 Task: Select Convenience. Add to cart, from Roadrunner for 2696 Buckhannan Avenue, Syracuse, New York 13202, Cell Number 315-426-1559, following items : Friskies Cat Food_x000D_
 - 1, Toilet Paper (Brand and Size May Vary)  - 1
Action: Mouse moved to (255, 91)
Screenshot: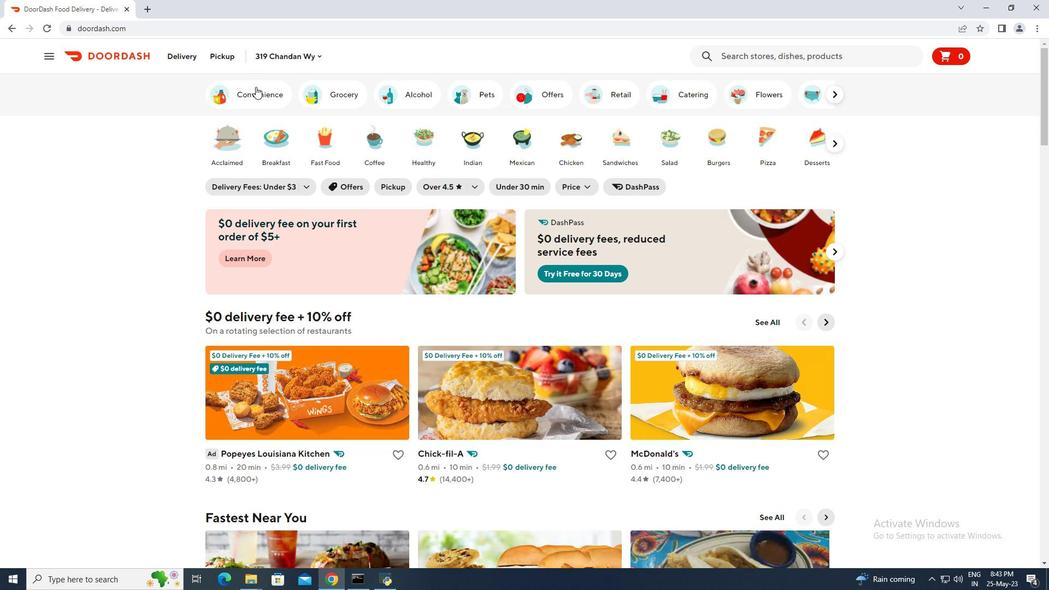 
Action: Mouse pressed left at (255, 91)
Screenshot: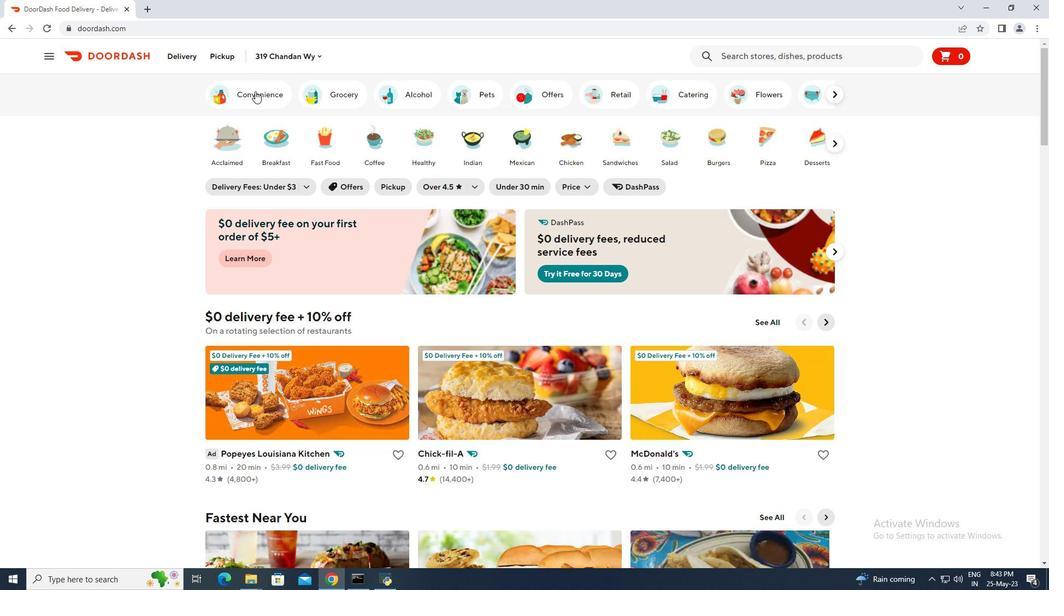 
Action: Mouse moved to (397, 330)
Screenshot: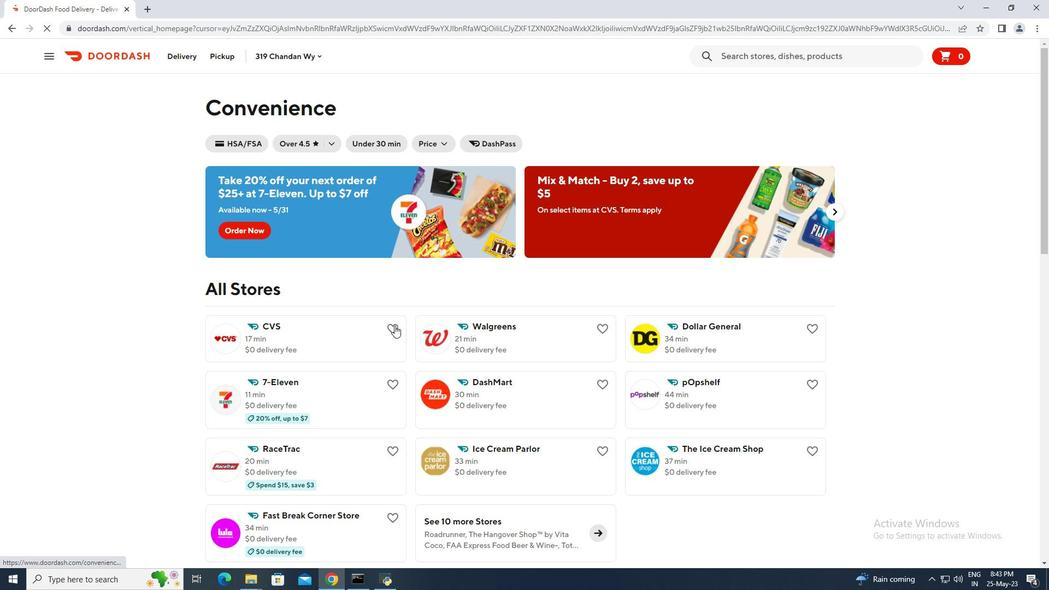 
Action: Mouse scrolled (397, 329) with delta (0, 0)
Screenshot: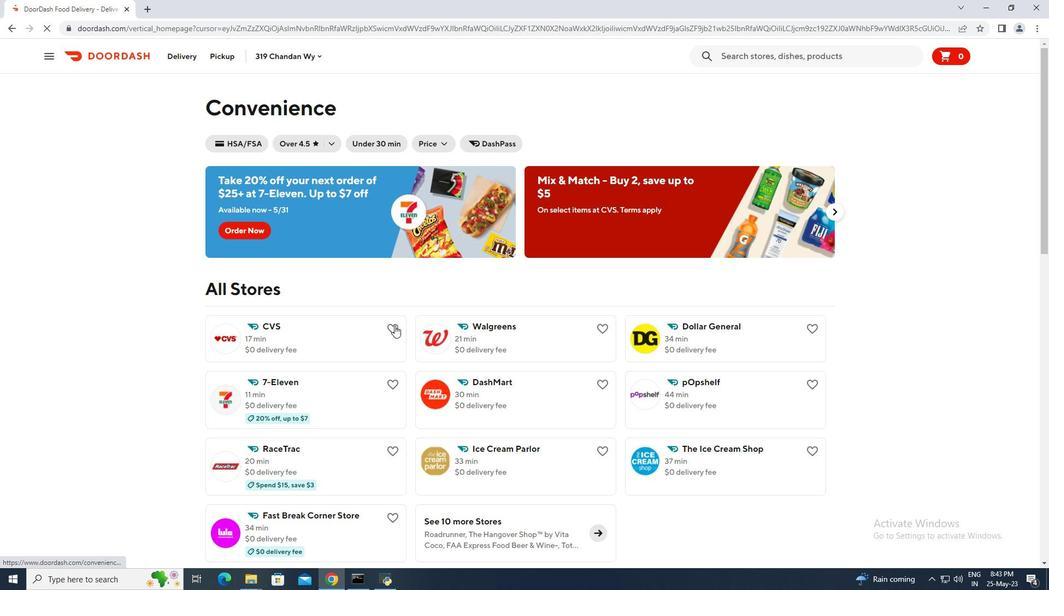 
Action: Mouse scrolled (397, 329) with delta (0, 0)
Screenshot: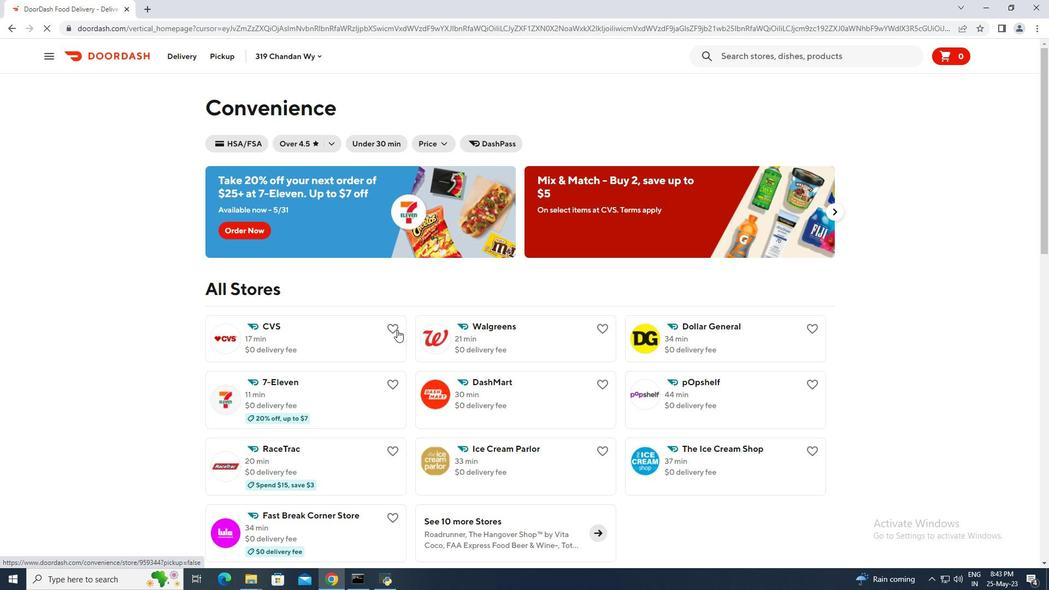 
Action: Mouse moved to (460, 419)
Screenshot: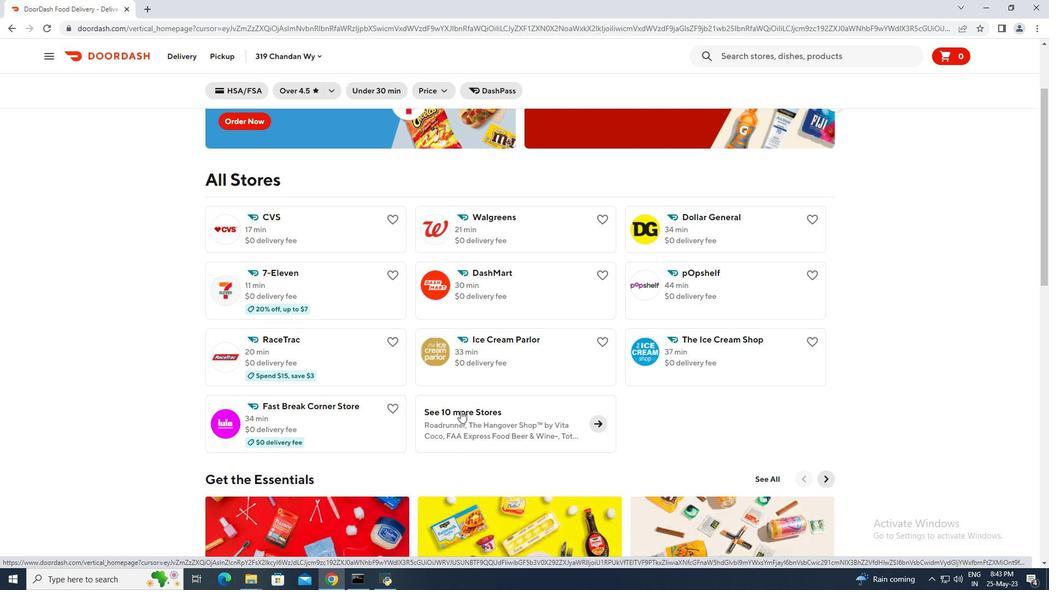 
Action: Mouse pressed left at (460, 419)
Screenshot: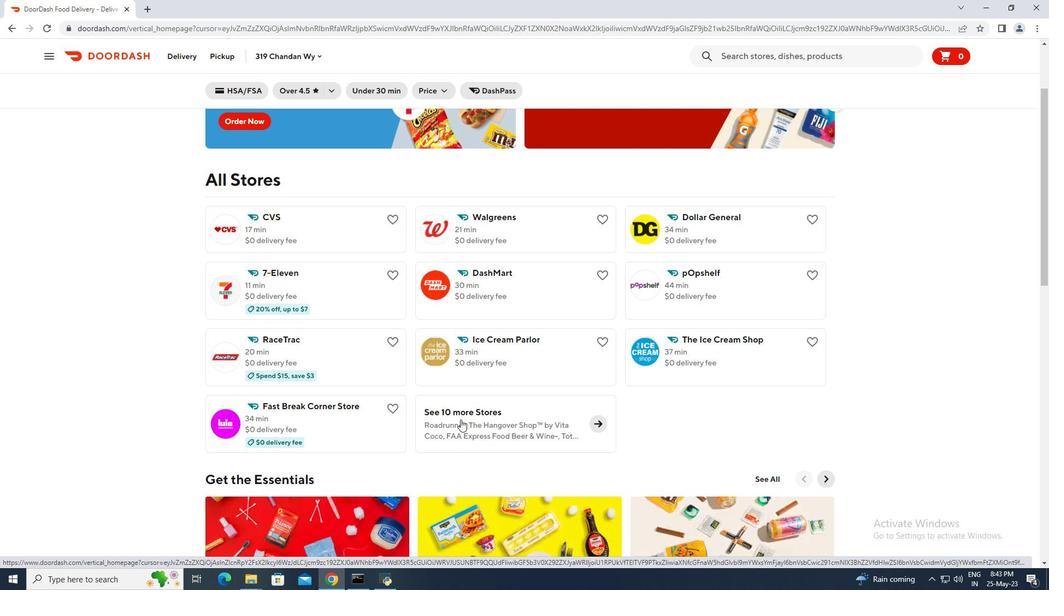
Action: Mouse moved to (474, 347)
Screenshot: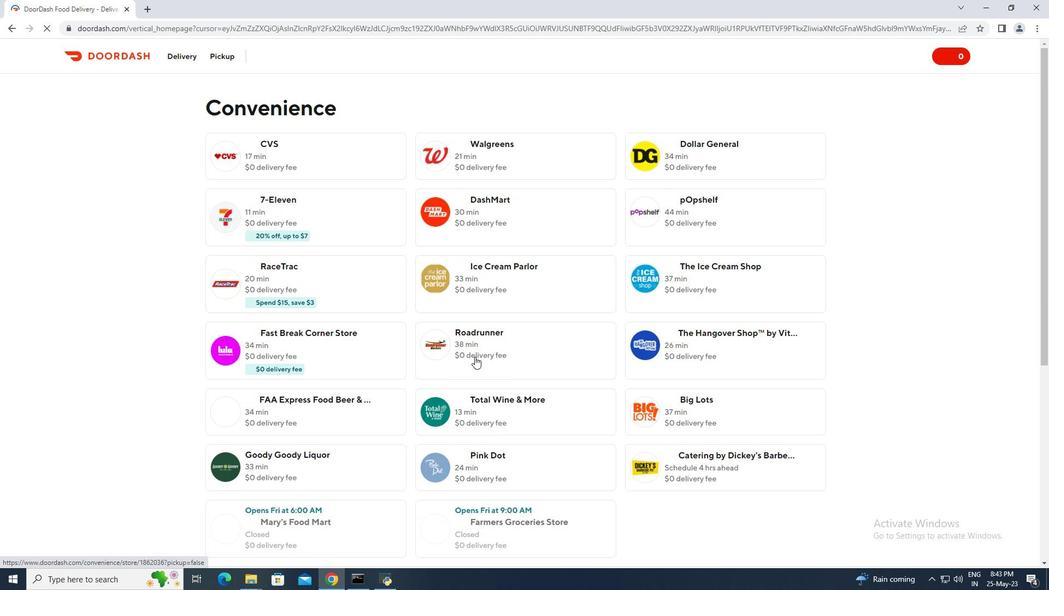
Action: Mouse pressed left at (474, 347)
Screenshot: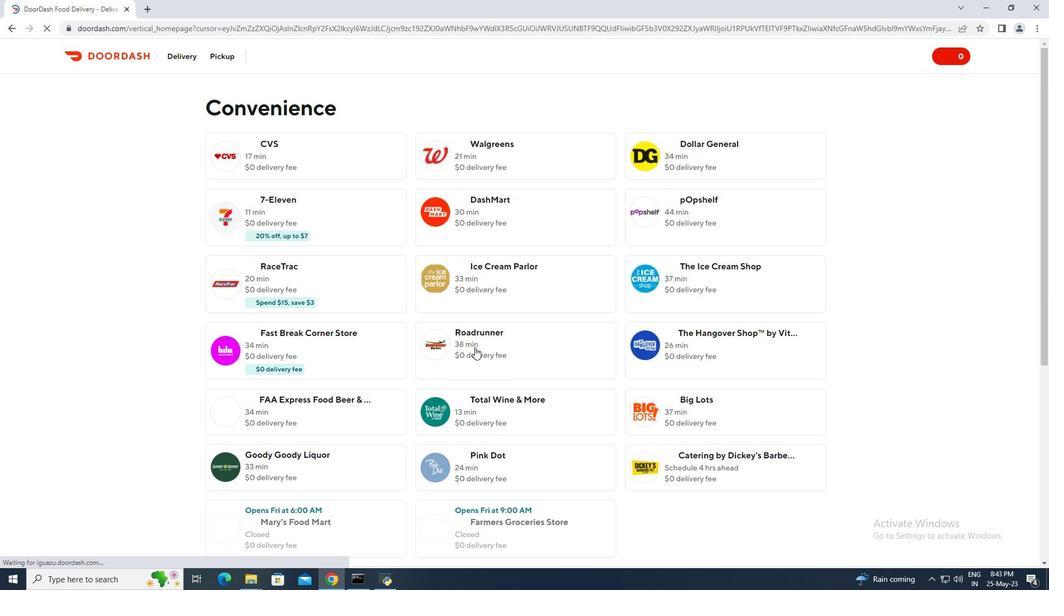 
Action: Mouse moved to (225, 54)
Screenshot: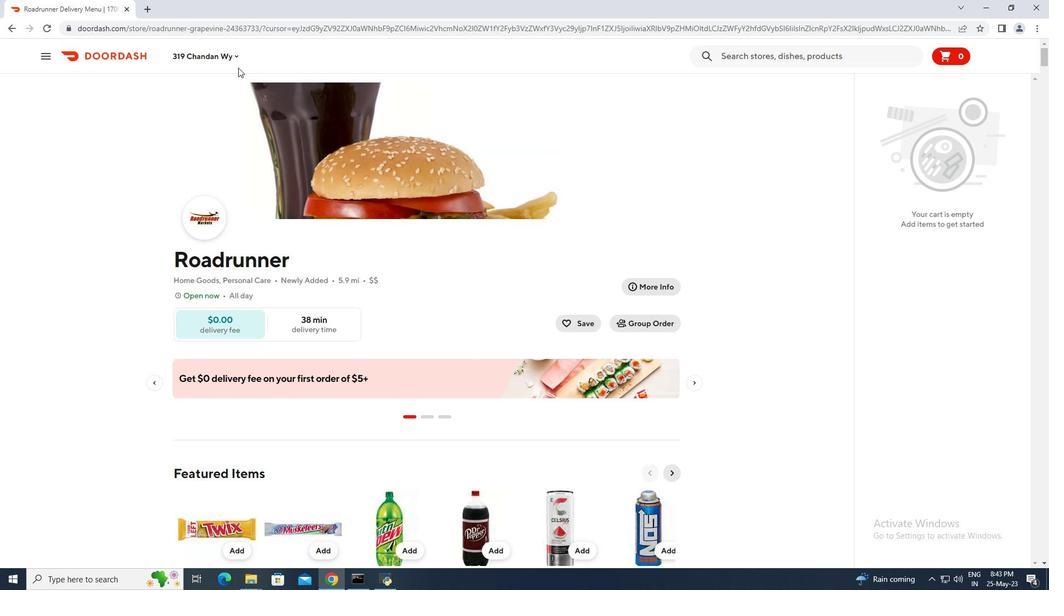 
Action: Mouse pressed left at (225, 54)
Screenshot: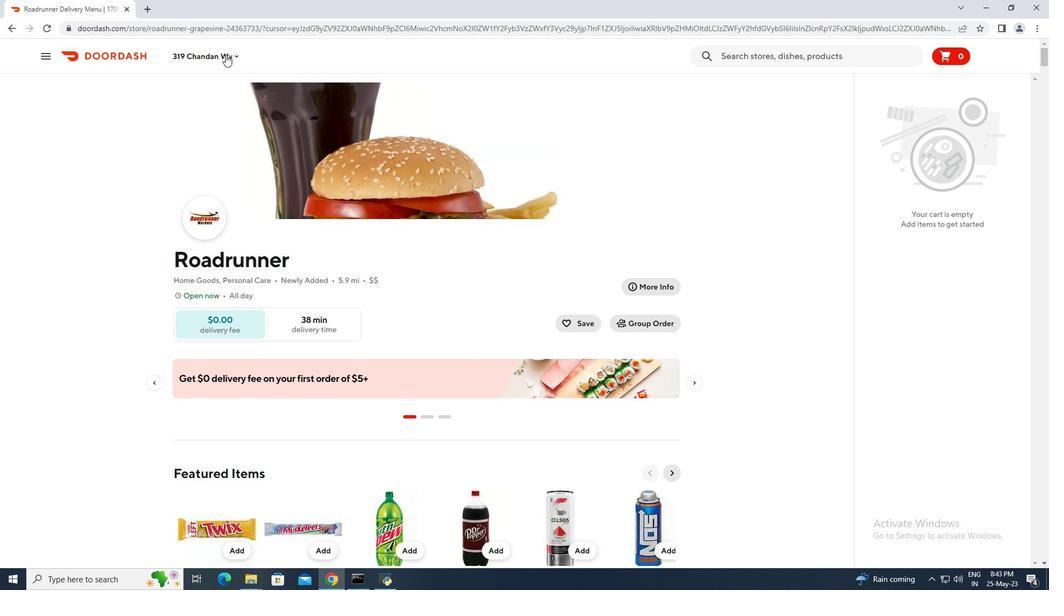 
Action: Mouse moved to (238, 97)
Screenshot: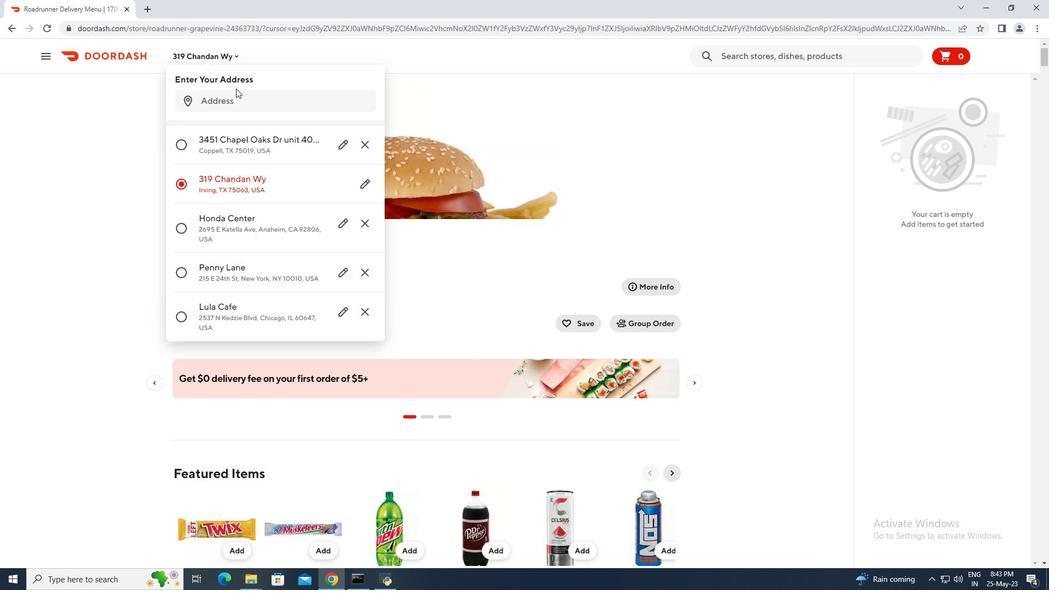
Action: Mouse pressed left at (238, 97)
Screenshot: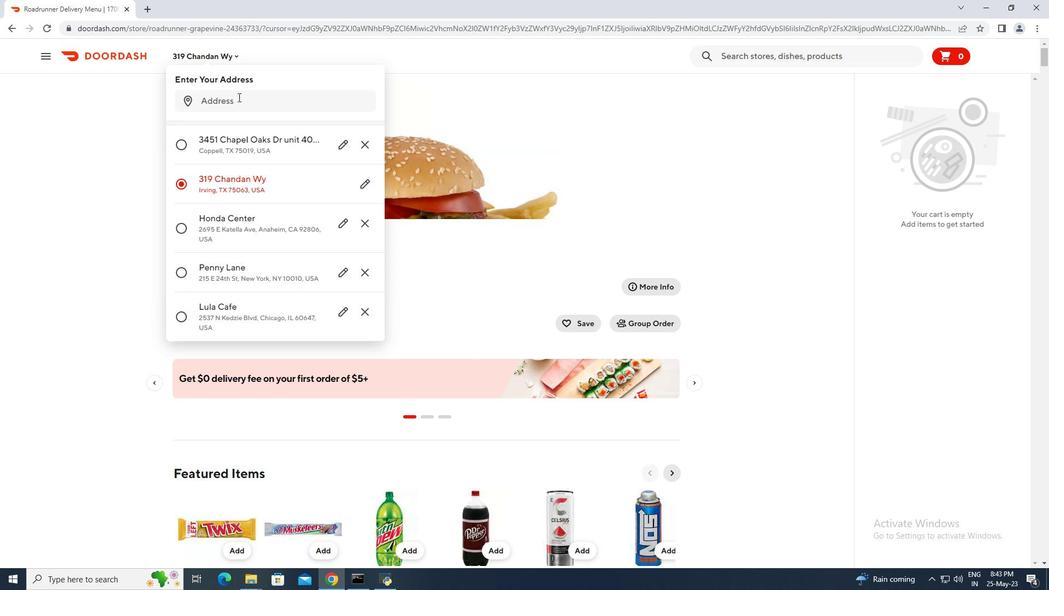 
Action: Mouse moved to (99, 3)
Screenshot: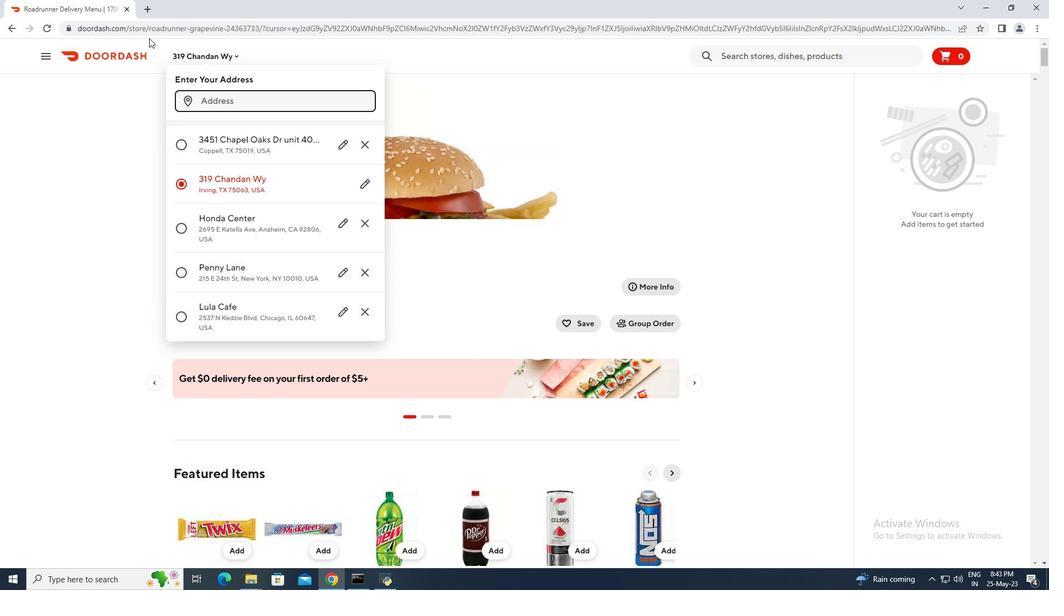 
Action: Key pressed 2696<Key.space>buckhannan<Key.space>avenue,<Key.space>syracuse,<Key.space>new<Key.space>york<Key.space>13202<Key.enter>
Screenshot: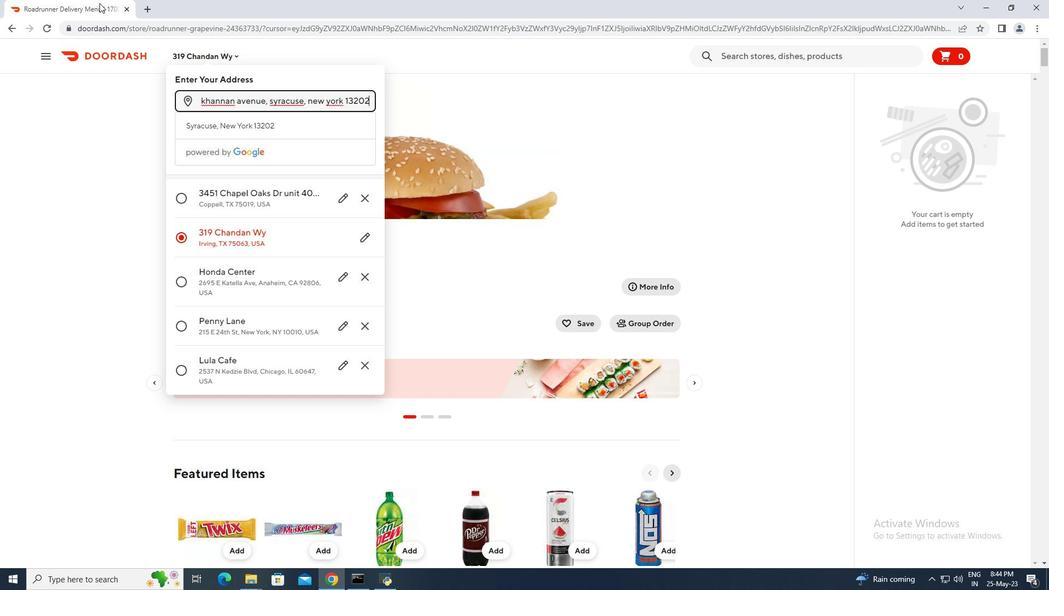
Action: Mouse moved to (327, 421)
Screenshot: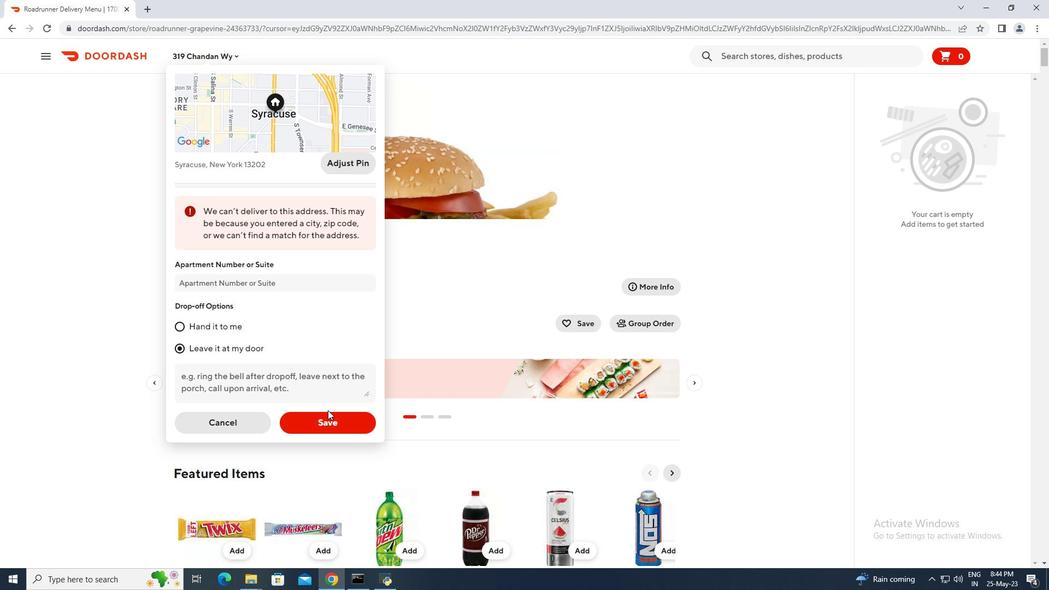 
Action: Mouse pressed left at (327, 421)
Screenshot: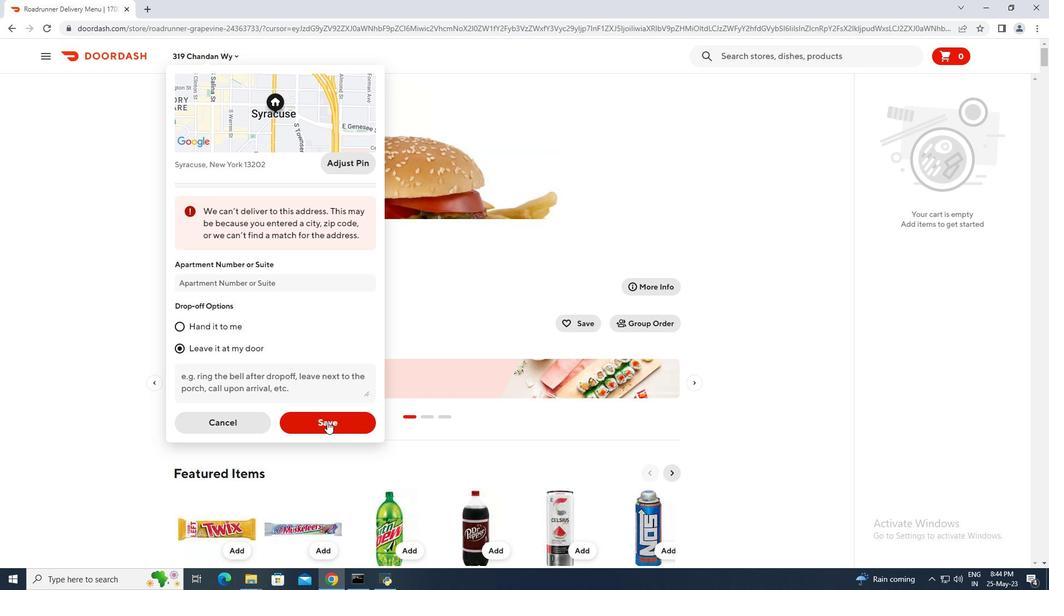
Action: Mouse moved to (386, 220)
Screenshot: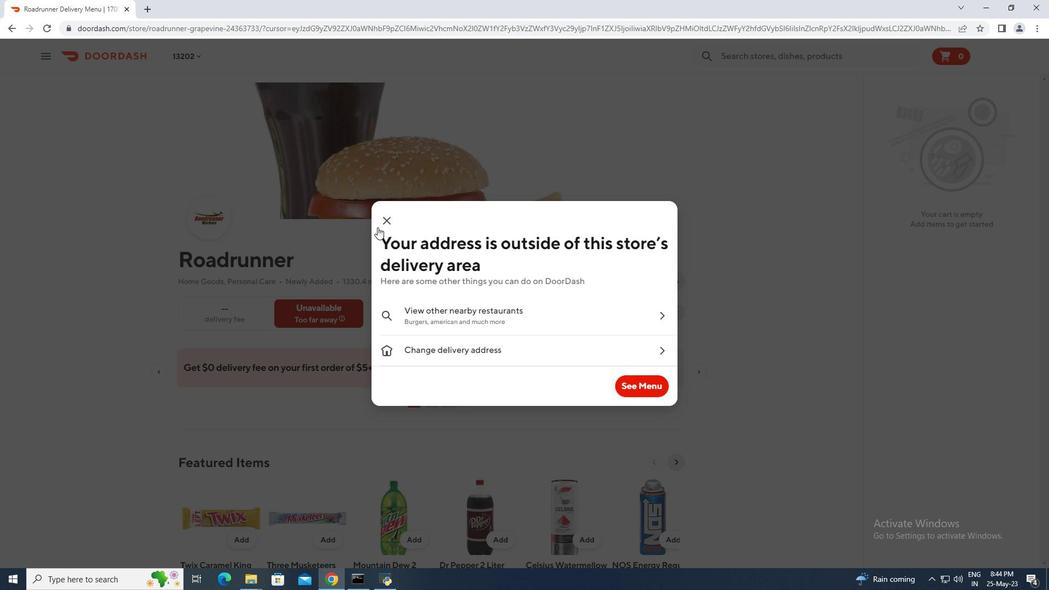 
Action: Mouse pressed left at (386, 220)
Screenshot: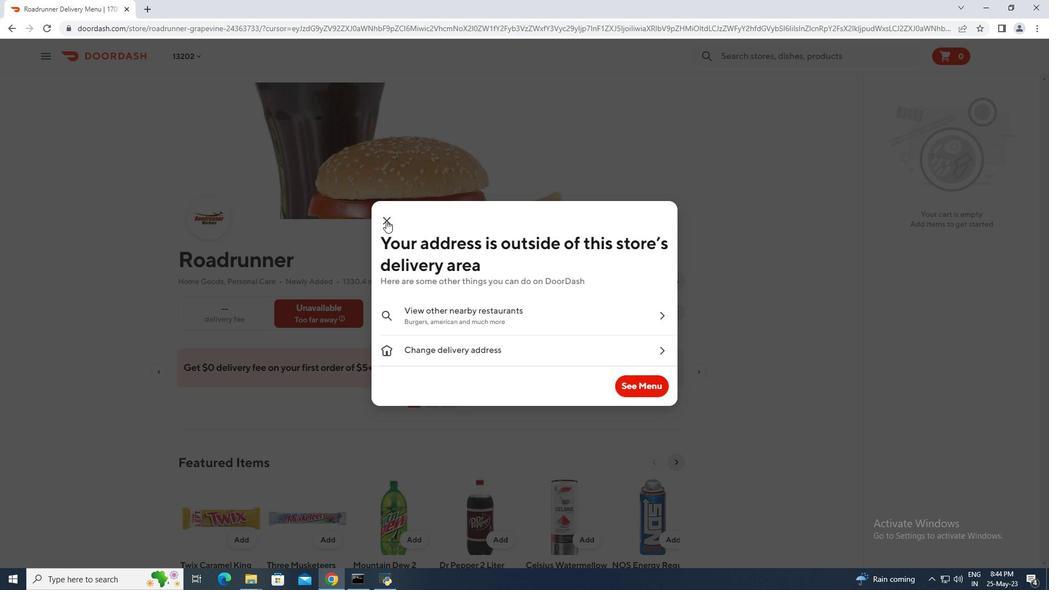 
Action: Mouse moved to (508, 349)
Screenshot: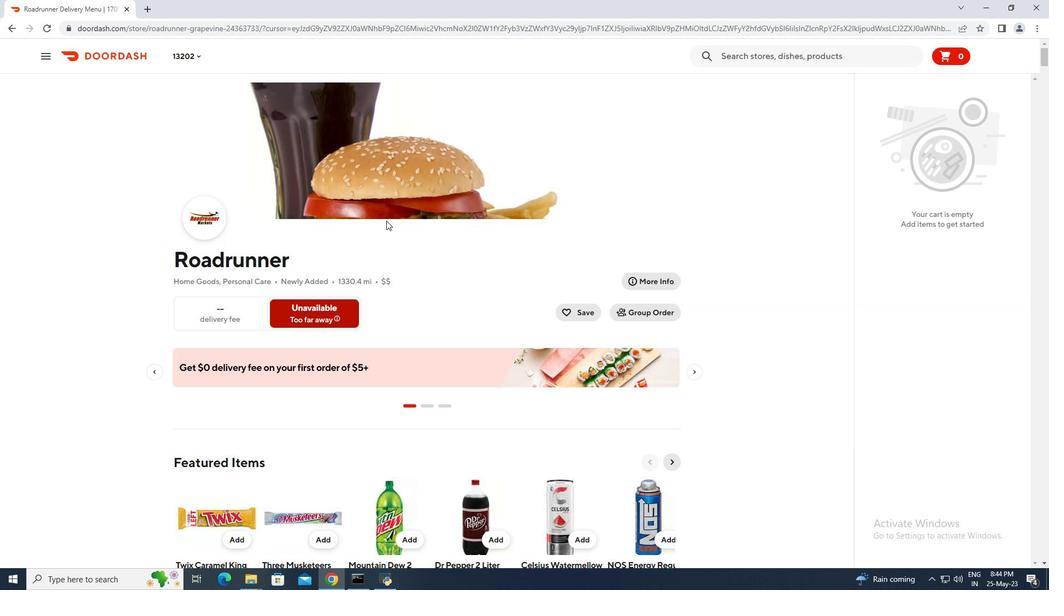 
Action: Mouse scrolled (508, 349) with delta (0, 0)
Screenshot: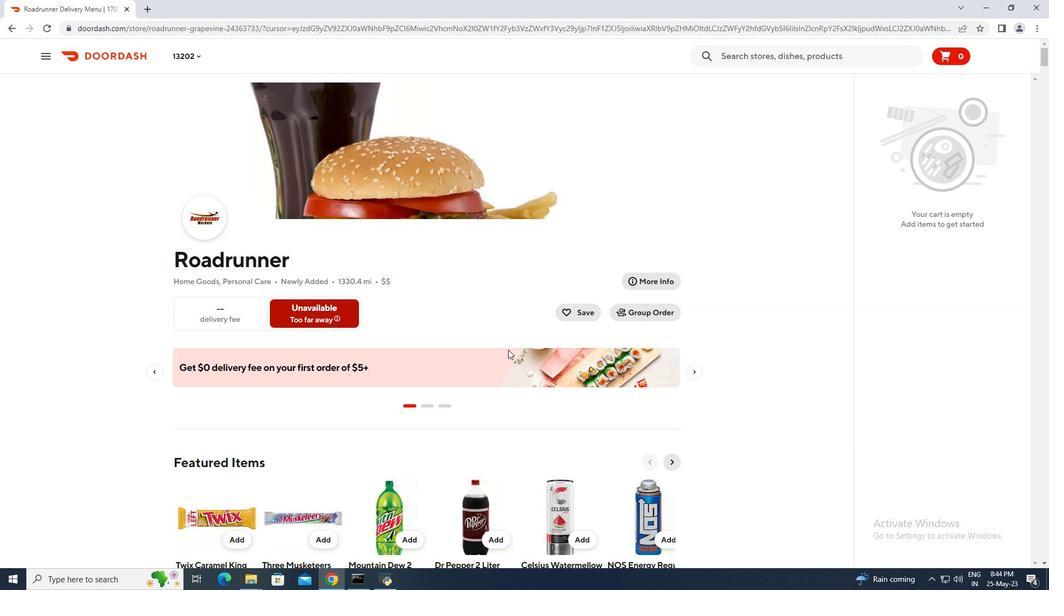 
Action: Mouse scrolled (508, 349) with delta (0, 0)
Screenshot: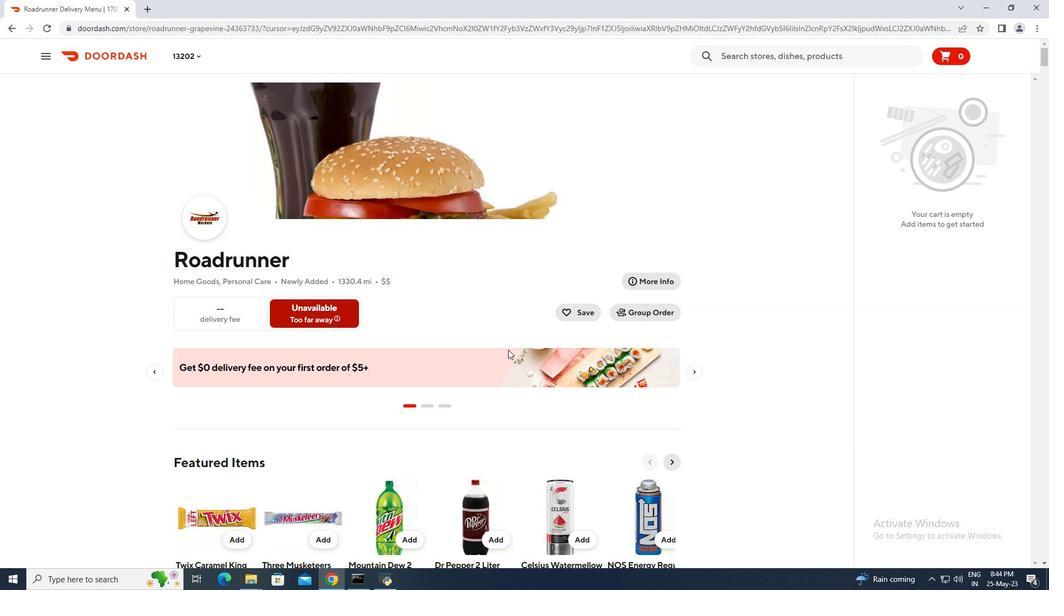 
Action: Mouse scrolled (508, 349) with delta (0, 0)
Screenshot: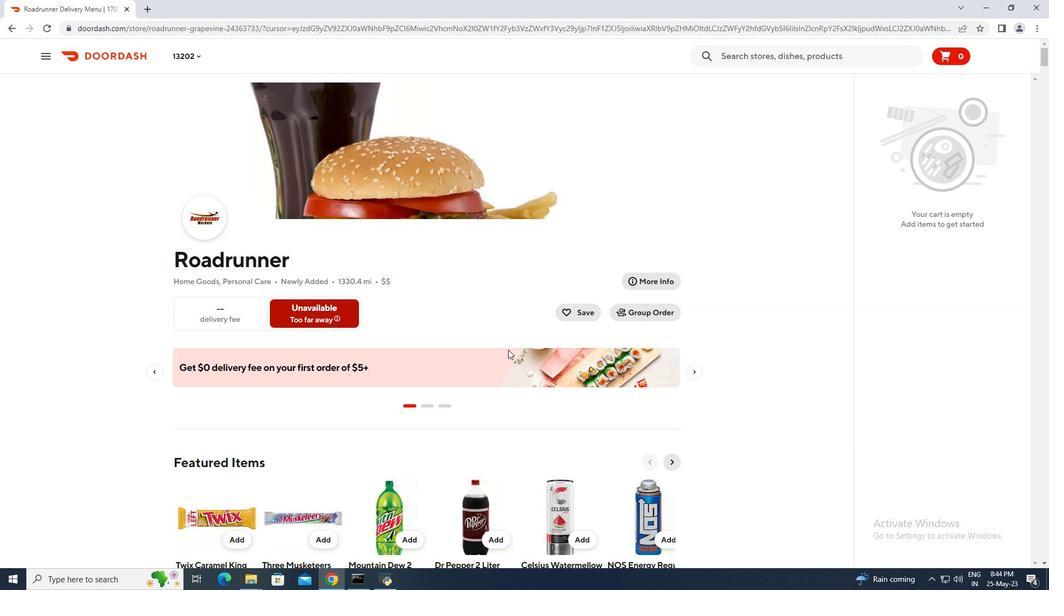 
Action: Mouse scrolled (508, 349) with delta (0, 0)
Screenshot: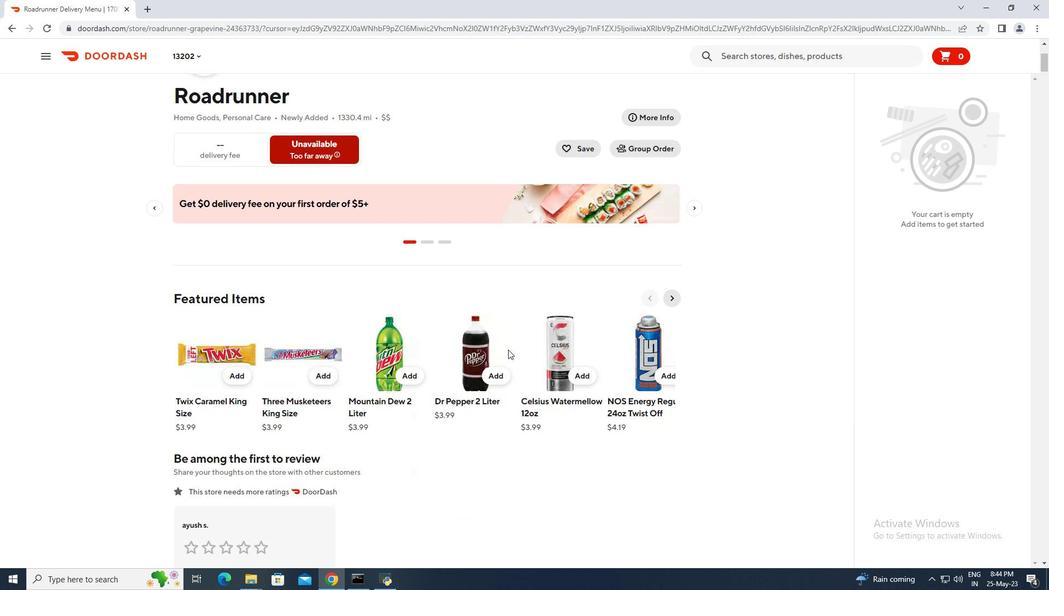 
Action: Mouse scrolled (508, 349) with delta (0, 0)
Screenshot: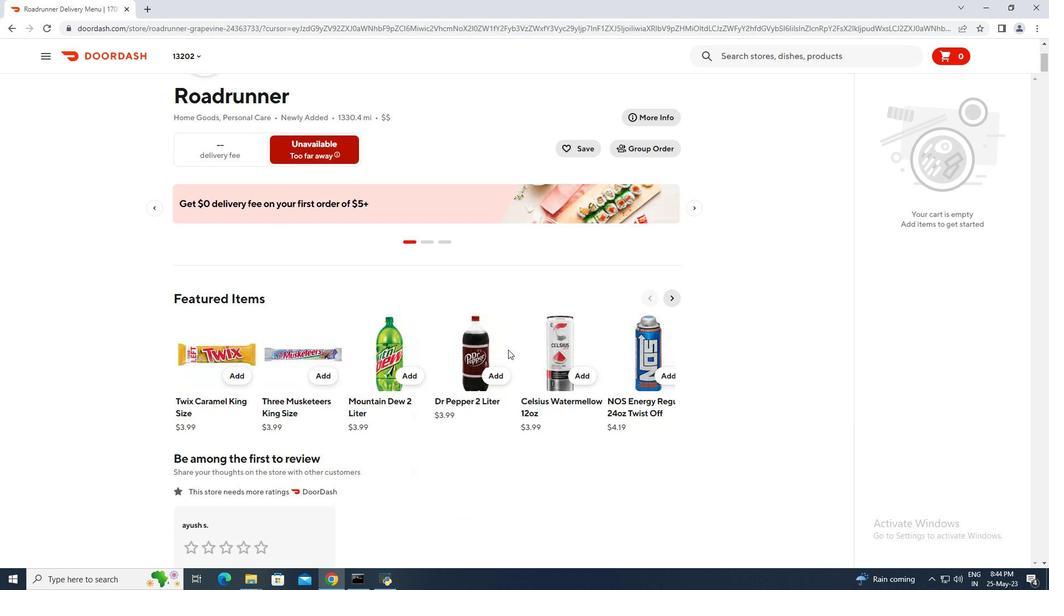 
Action: Mouse scrolled (508, 349) with delta (0, 0)
Screenshot: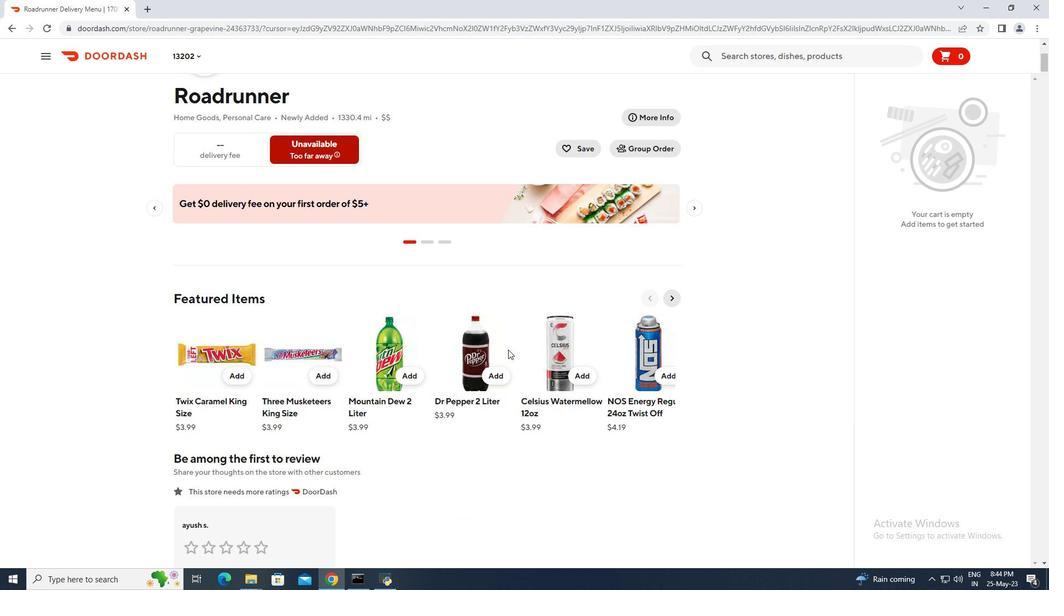 
Action: Mouse scrolled (508, 349) with delta (0, 0)
Screenshot: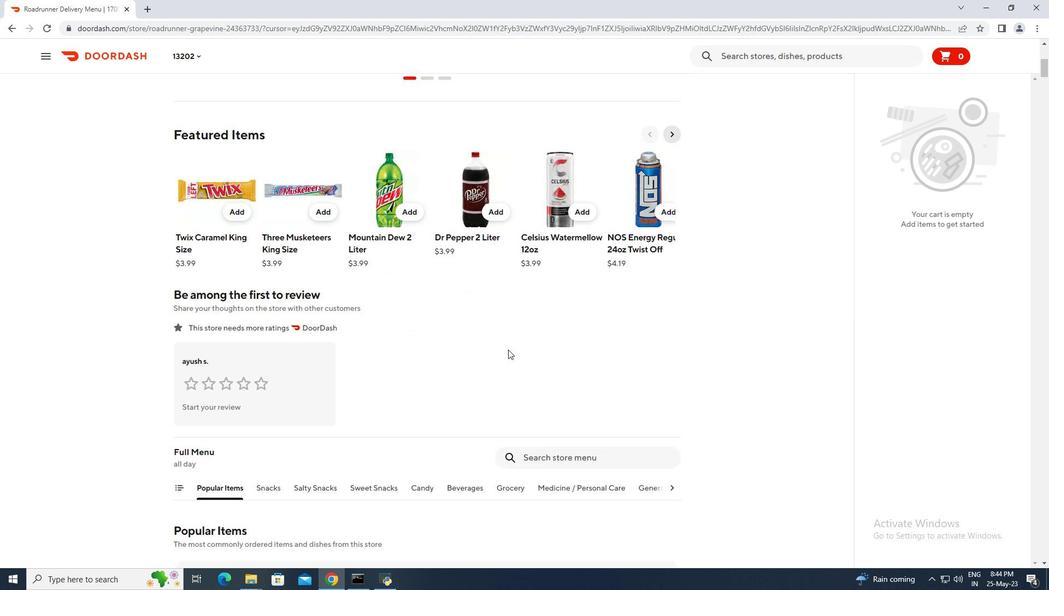 
Action: Mouse scrolled (508, 349) with delta (0, 0)
Screenshot: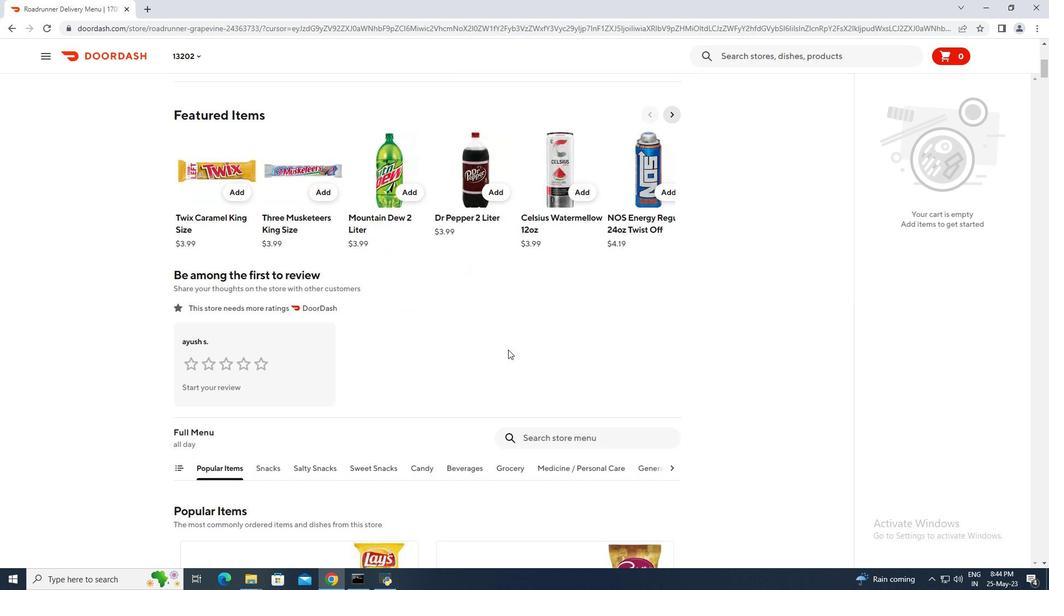 
Action: Mouse moved to (555, 351)
Screenshot: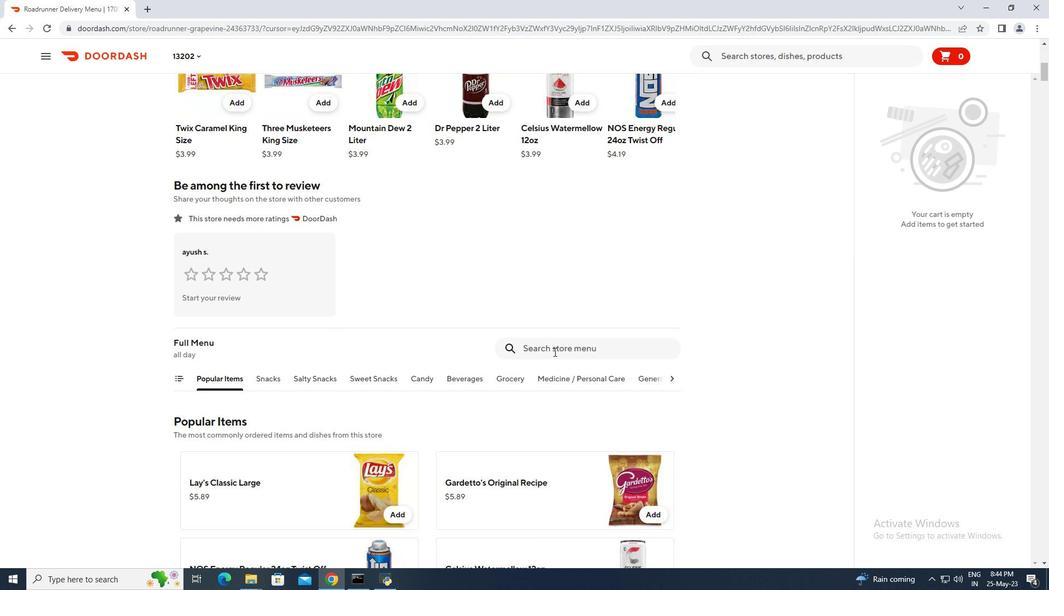 
Action: Mouse pressed left at (555, 351)
Screenshot: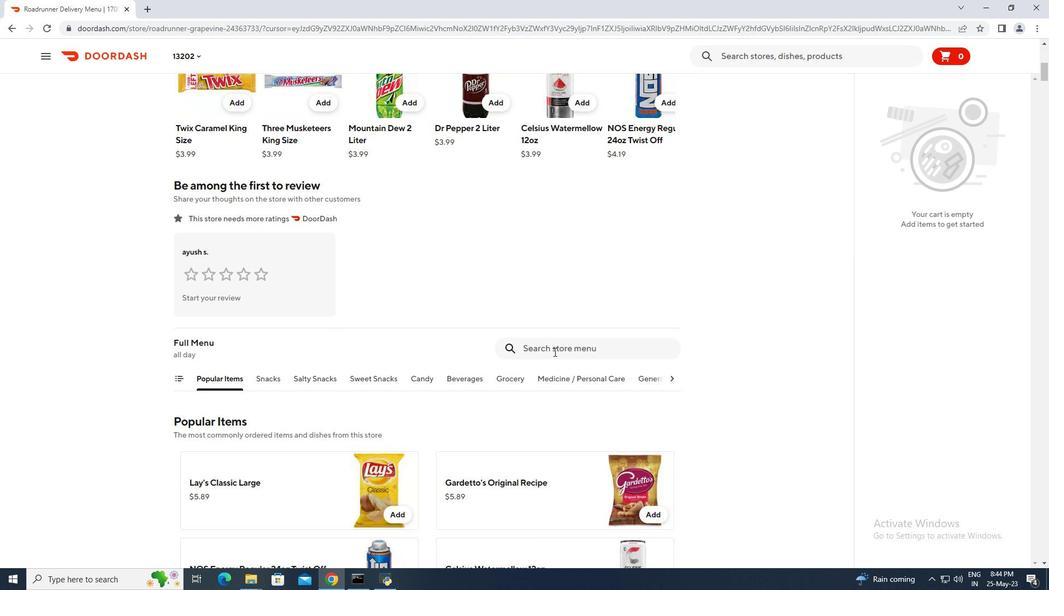 
Action: Mouse moved to (473, 347)
Screenshot: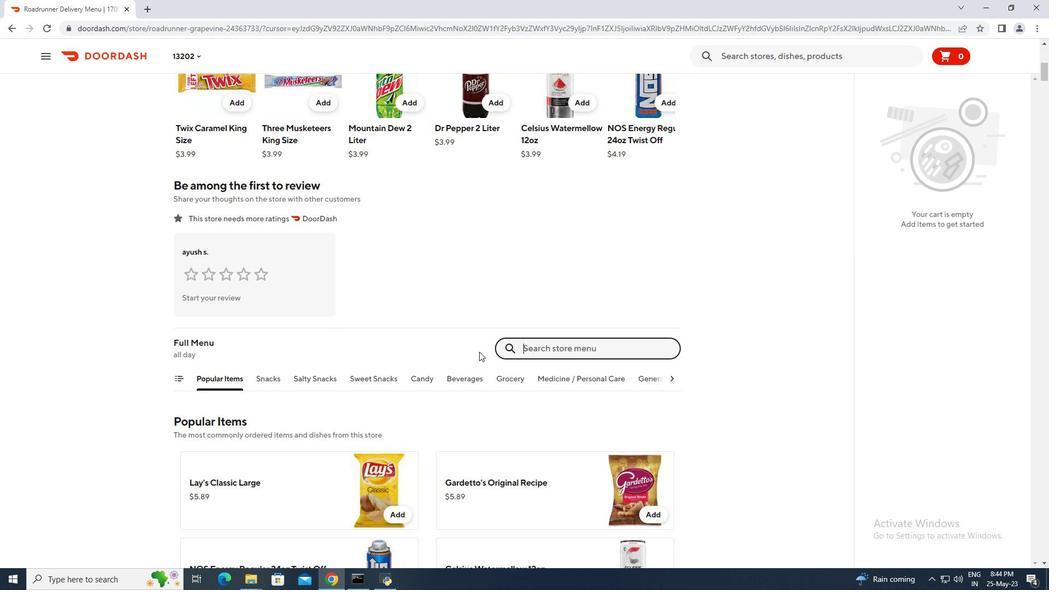 
Action: Key pressed friskies<Key.space>cat<Key.space>food<Key.enter><Key.backspace><Key.backspace><Key.backspace><Key.backspace><Key.backspace><Key.backspace><Key.backspace><Key.backspace><Key.backspace><Key.backspace><Key.backspace><Key.backspace><Key.backspace><Key.backspace><Key.backspace><Key.backspace><Key.backspace><Key.backspace>toilet<Key.space>paper<Key.enter>
Screenshot: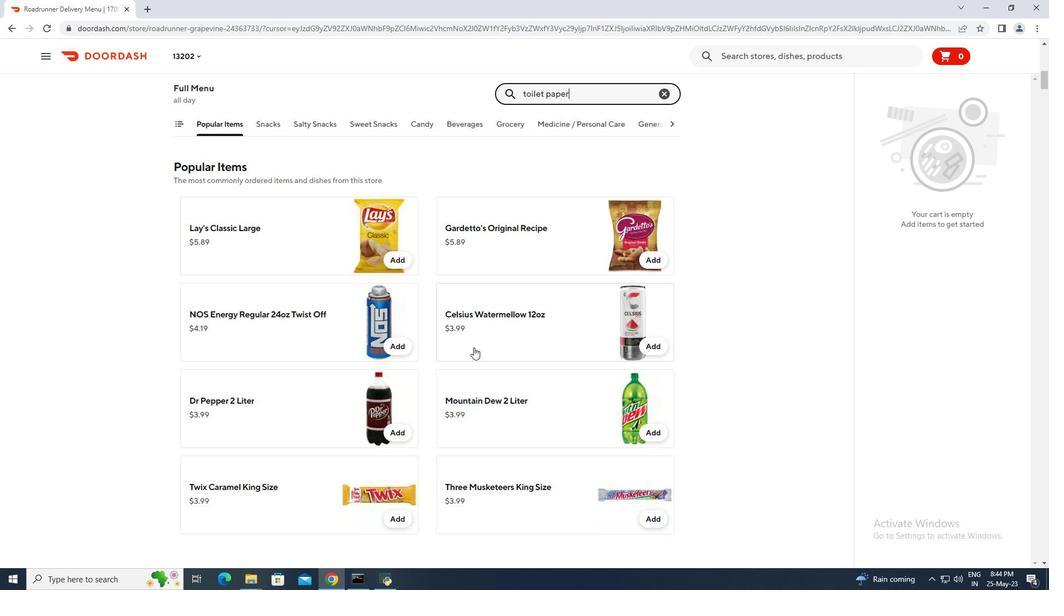 
Action: Mouse scrolled (473, 348) with delta (0, 0)
Screenshot: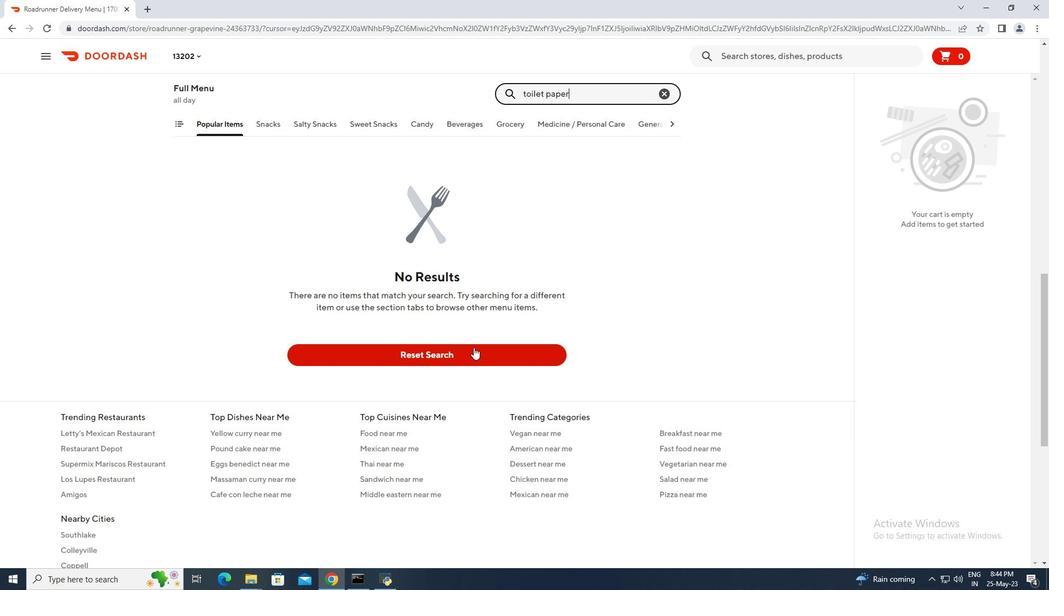 
Action: Mouse scrolled (473, 348) with delta (0, 0)
Screenshot: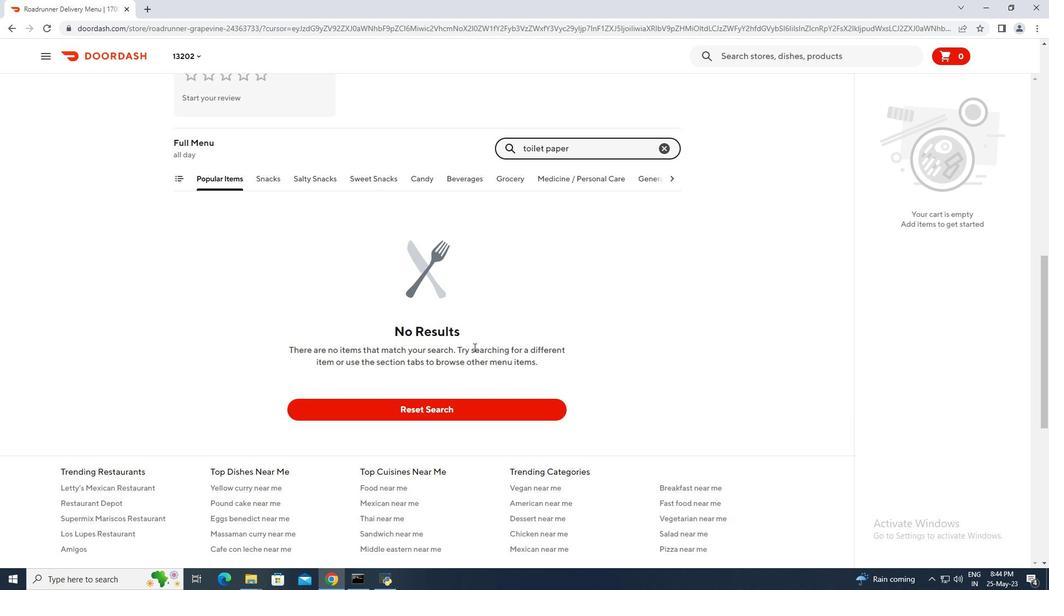 
Action: Mouse scrolled (473, 348) with delta (0, 0)
Screenshot: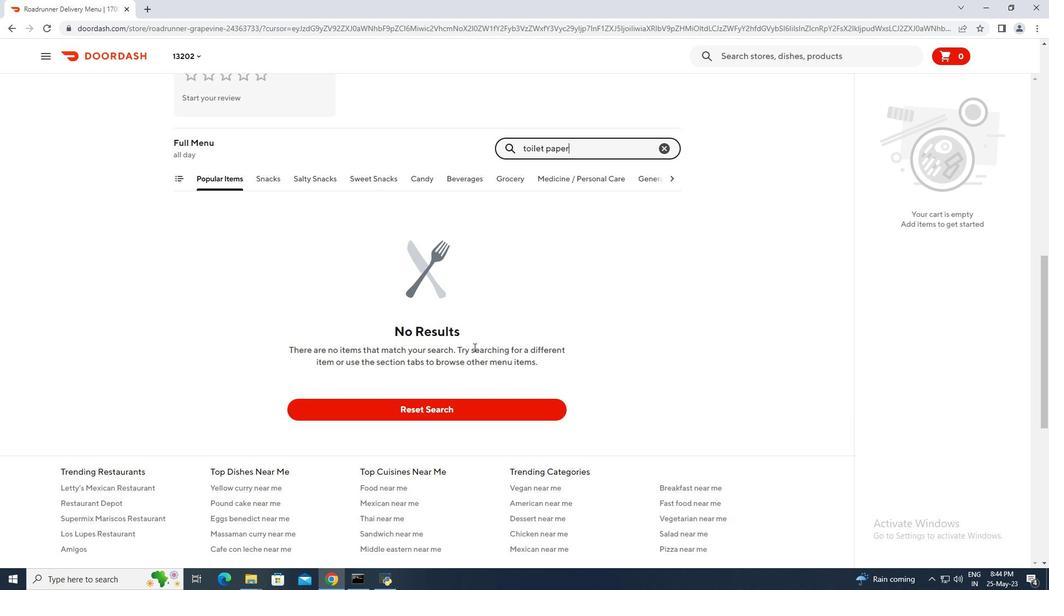 
Action: Mouse scrolled (473, 348) with delta (0, 0)
Screenshot: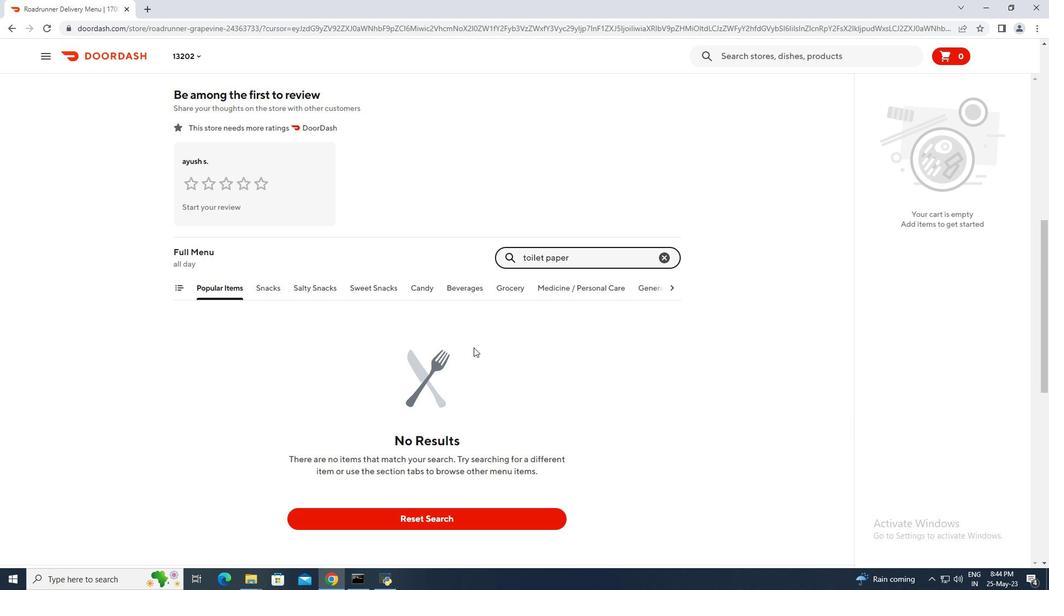 
Action: Mouse scrolled (473, 348) with delta (0, 0)
Screenshot: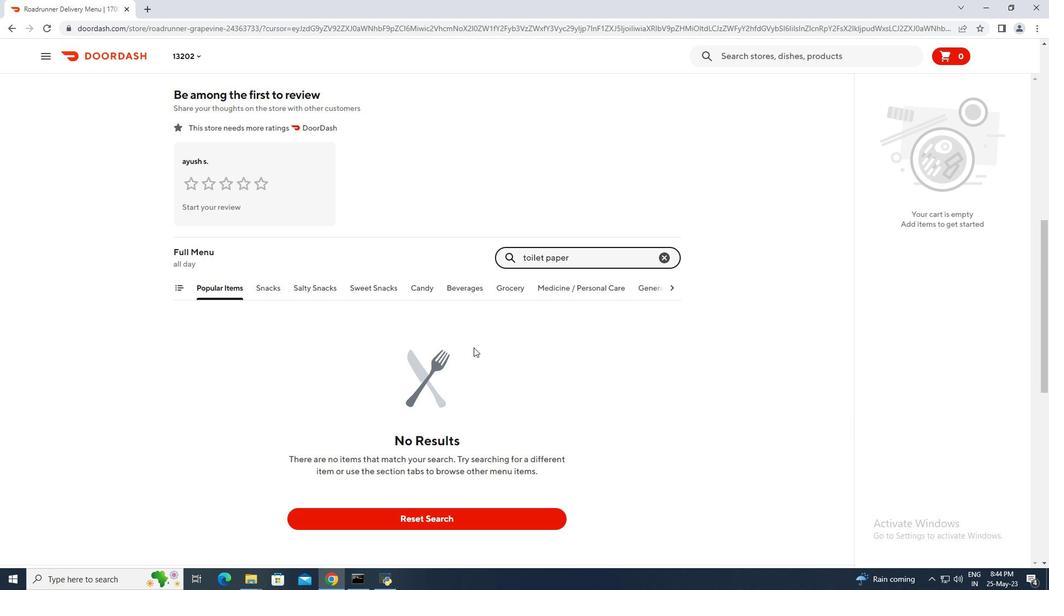 
Action: Mouse scrolled (473, 348) with delta (0, 0)
Screenshot: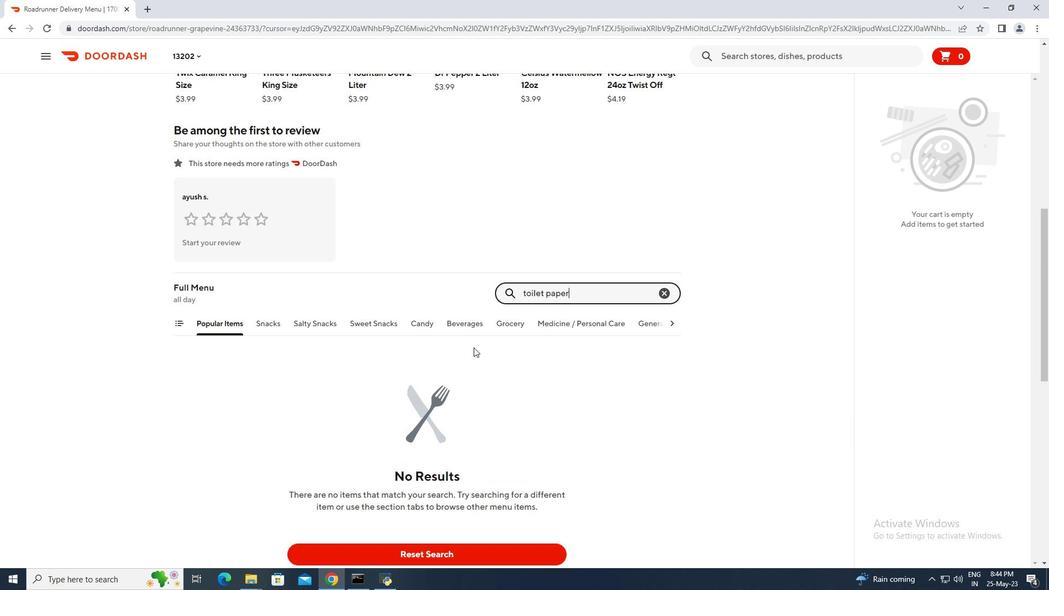 
Action: Mouse scrolled (473, 348) with delta (0, 0)
Screenshot: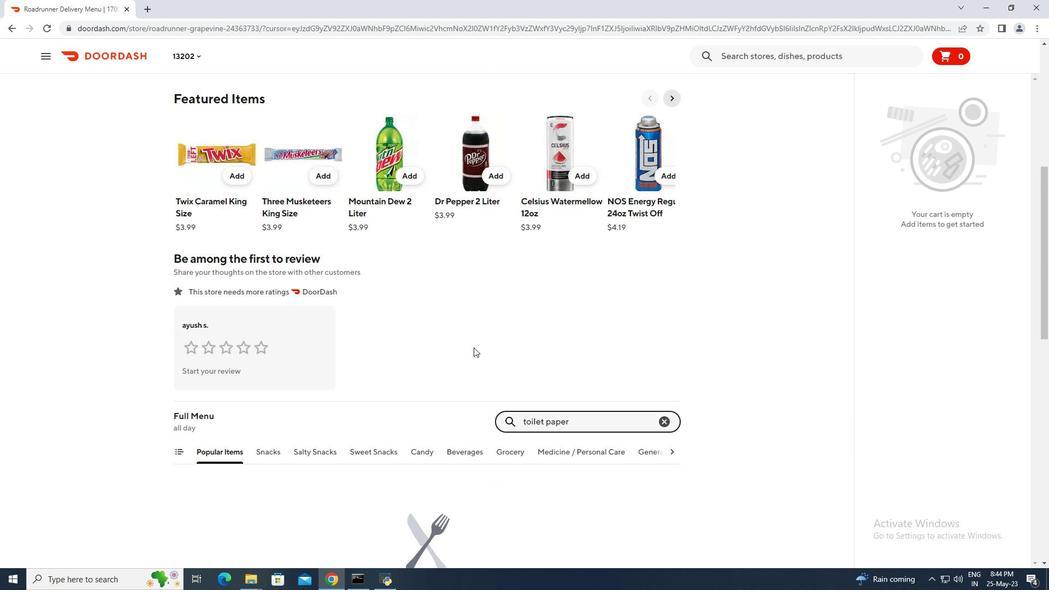 
Action: Mouse scrolled (473, 348) with delta (0, 0)
Screenshot: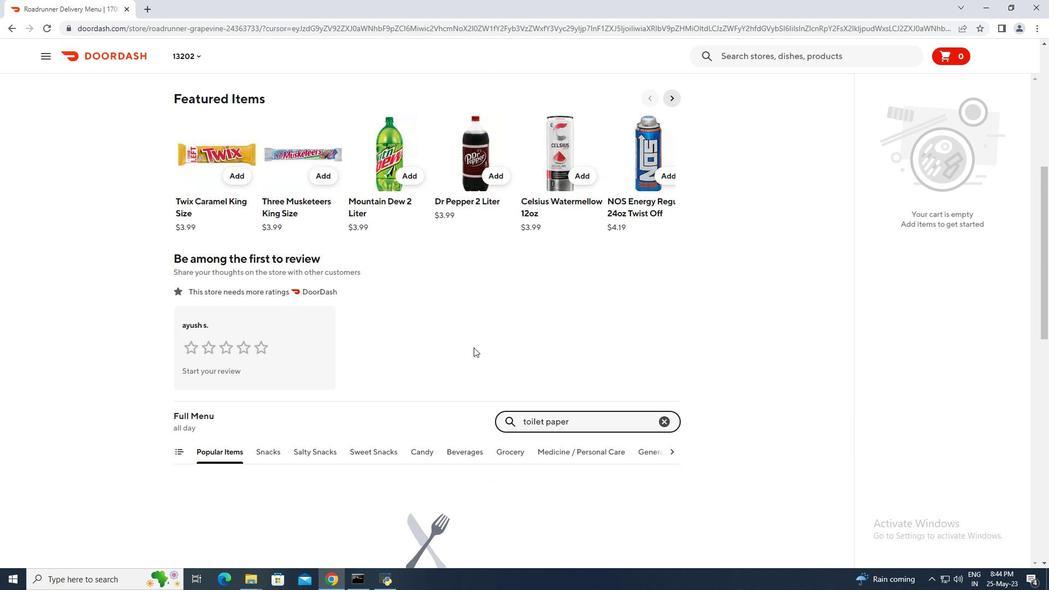 
Action: Mouse scrolled (473, 348) with delta (0, 0)
Screenshot: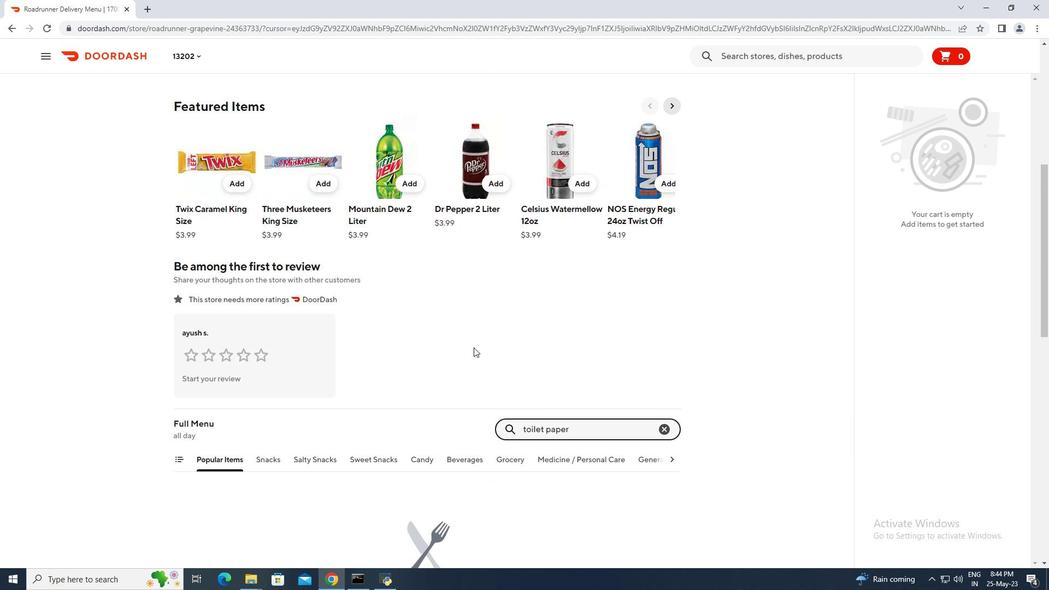 
Action: Mouse scrolled (473, 348) with delta (0, 0)
Screenshot: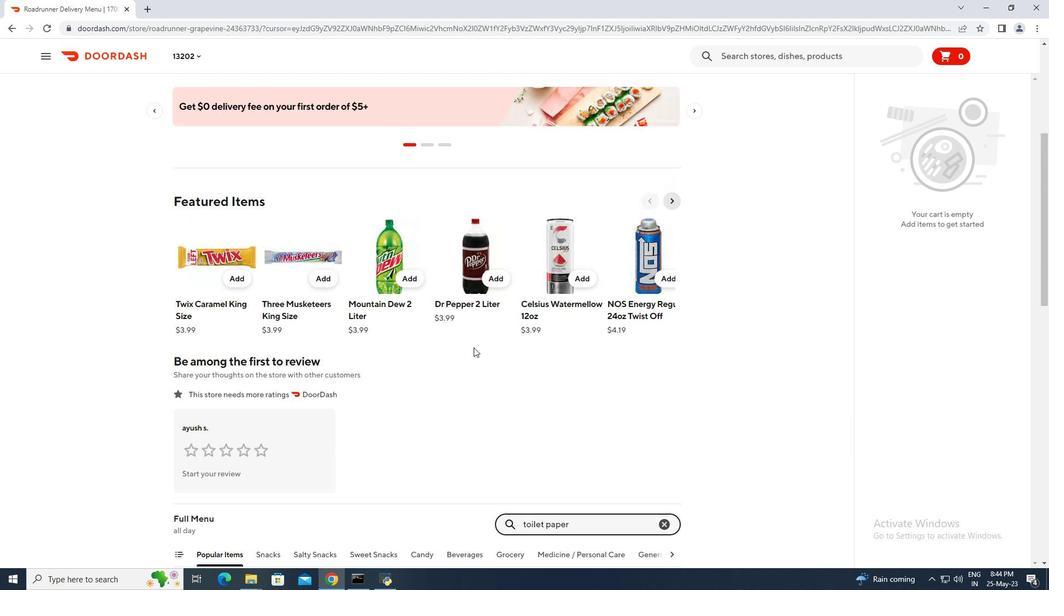 
Action: Mouse scrolled (473, 348) with delta (0, 0)
Screenshot: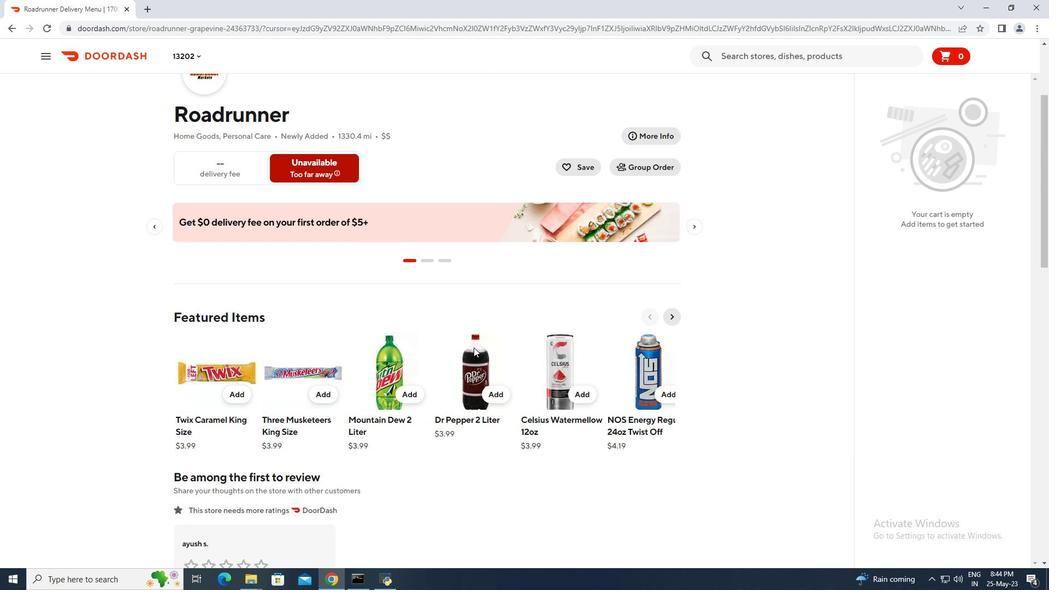 
Action: Mouse scrolled (473, 348) with delta (0, 0)
Screenshot: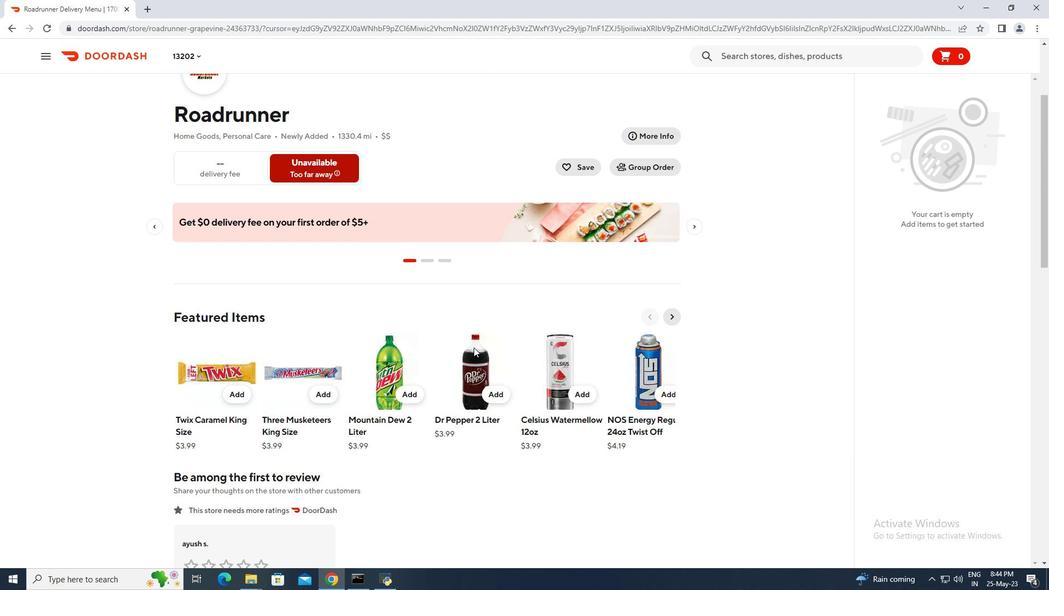 
Action: Mouse scrolled (473, 348) with delta (0, 0)
Screenshot: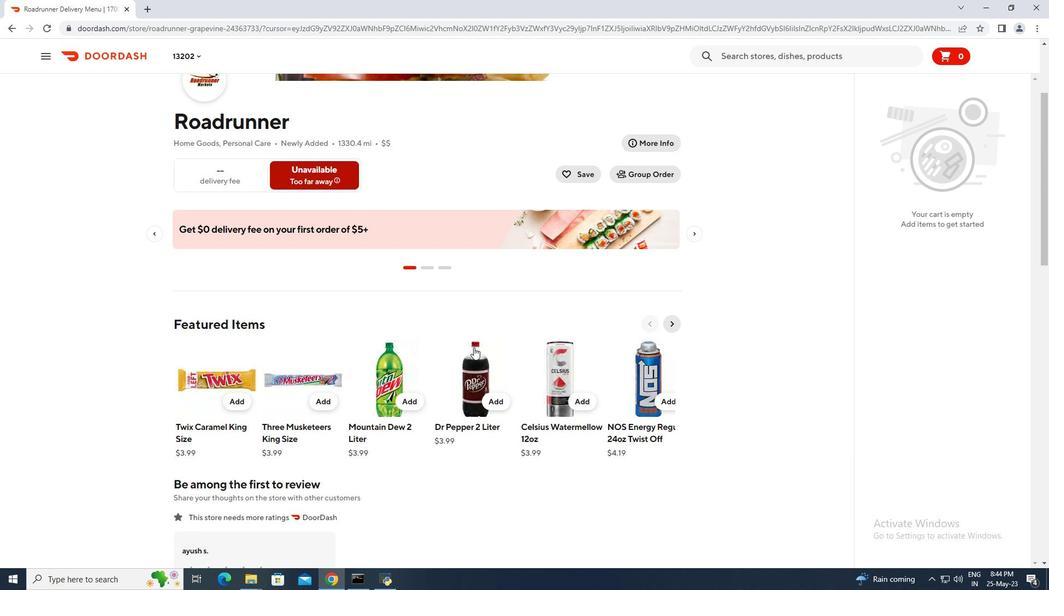
Action: Mouse scrolled (473, 348) with delta (0, 0)
Screenshot: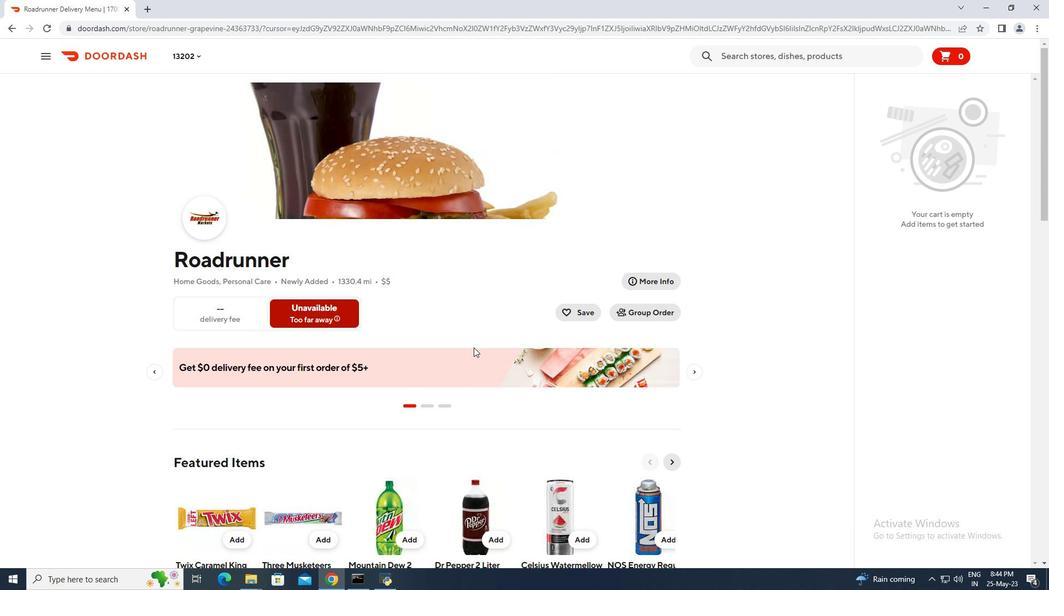 
Action: Mouse scrolled (473, 348) with delta (0, 0)
Screenshot: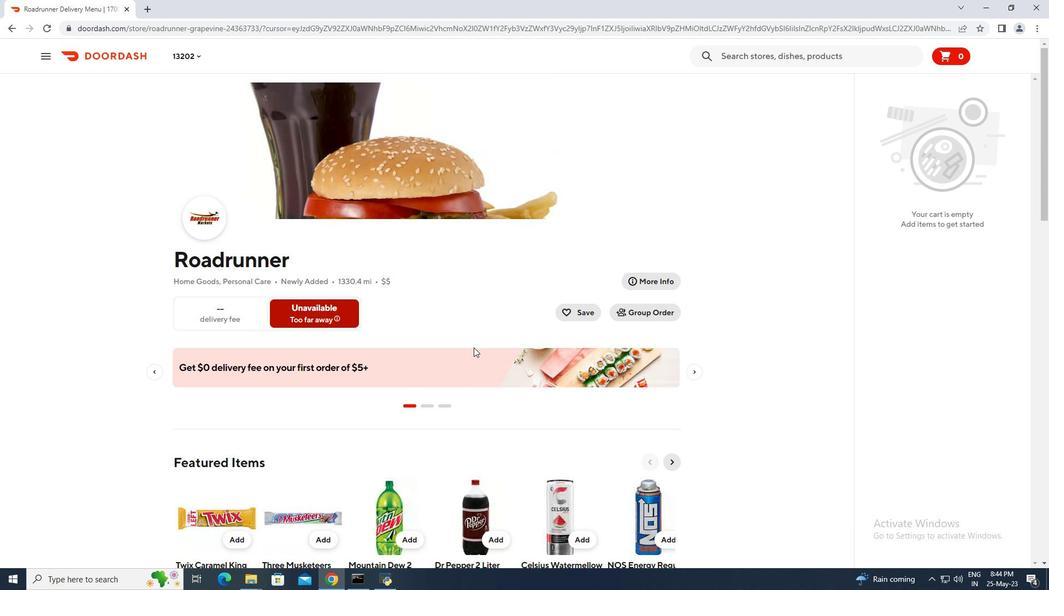 
Action: Mouse moved to (477, 342)
Screenshot: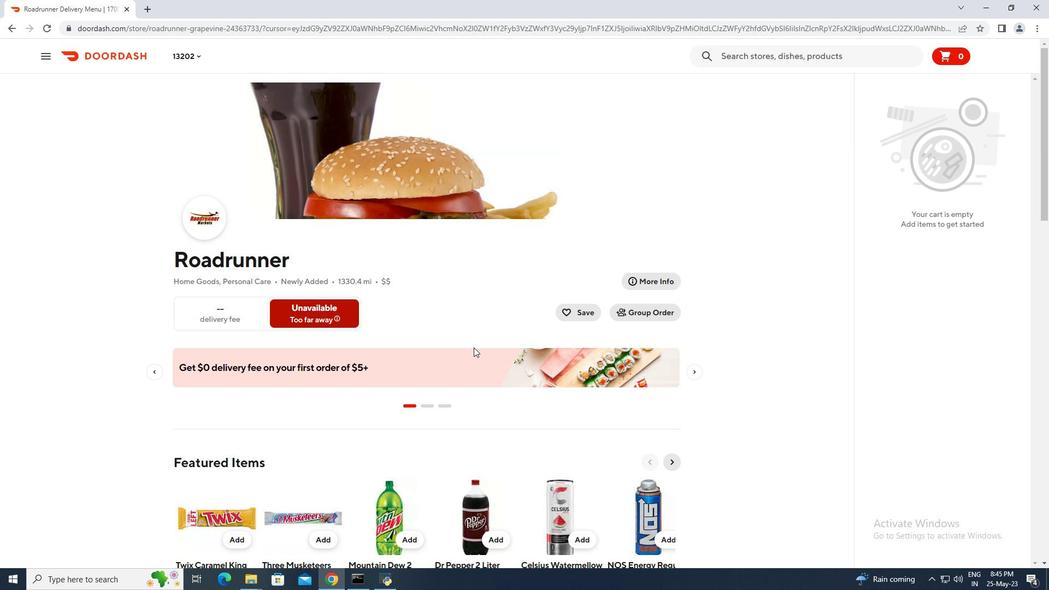 
